 Task: Show report/block button in Hitesh Gulati message.
Action: Mouse moved to (581, 74)
Screenshot: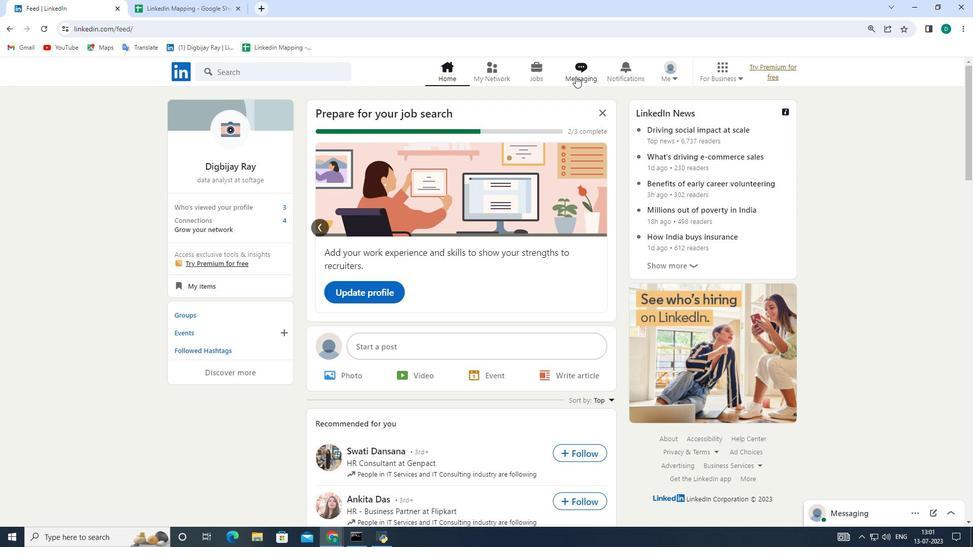 
Action: Mouse pressed left at (581, 74)
Screenshot: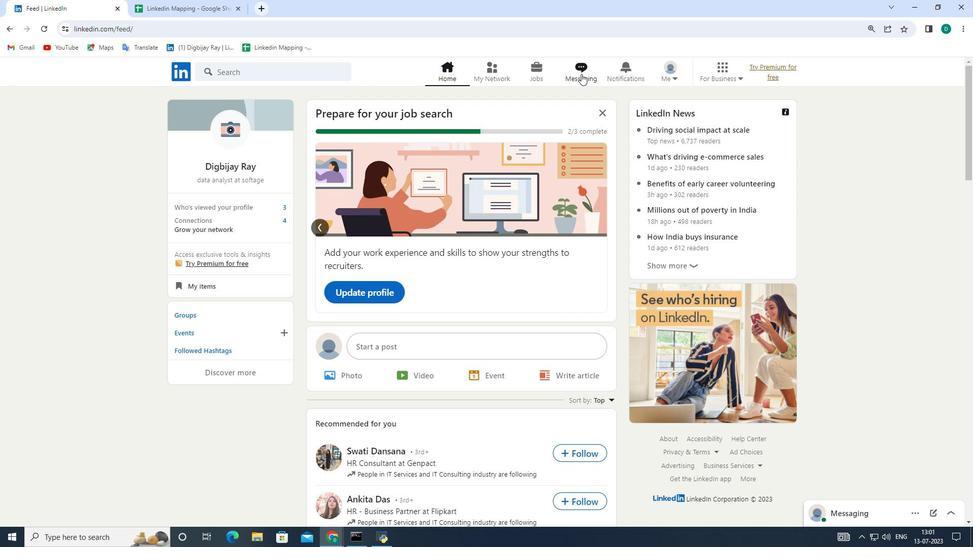 
Action: Mouse moved to (545, 118)
Screenshot: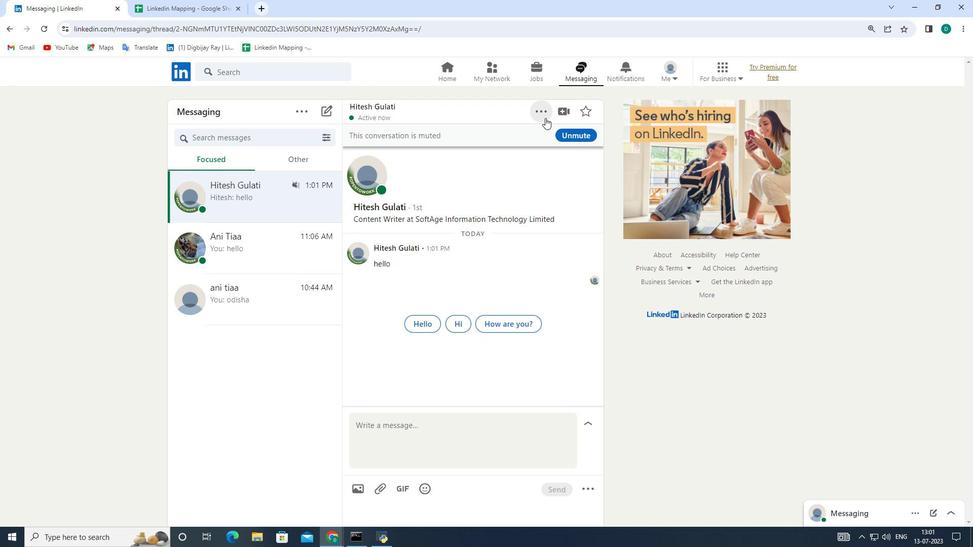 
Action: Mouse pressed left at (545, 118)
Screenshot: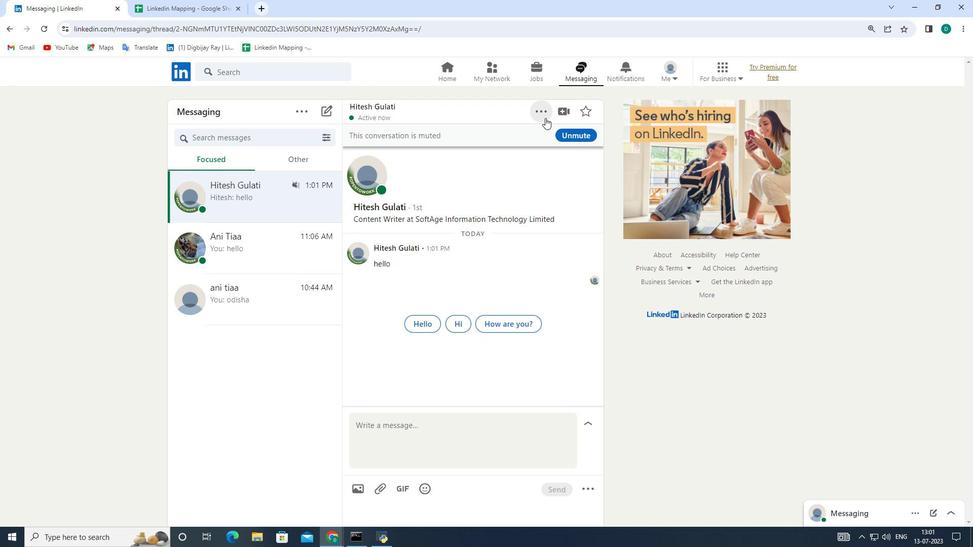 
Action: Mouse moved to (464, 288)
Screenshot: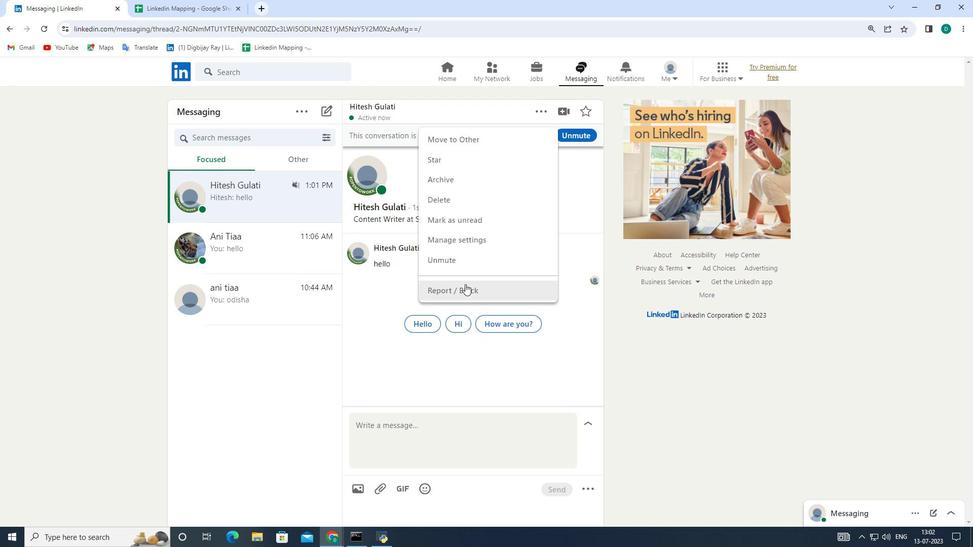 
Action: Mouse pressed left at (464, 288)
Screenshot: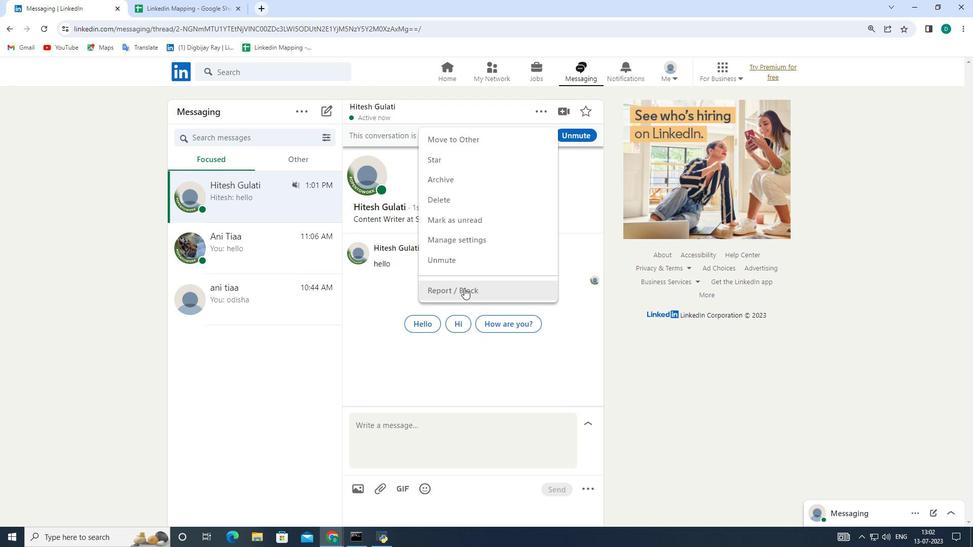 
Action: Mouse moved to (454, 280)
Screenshot: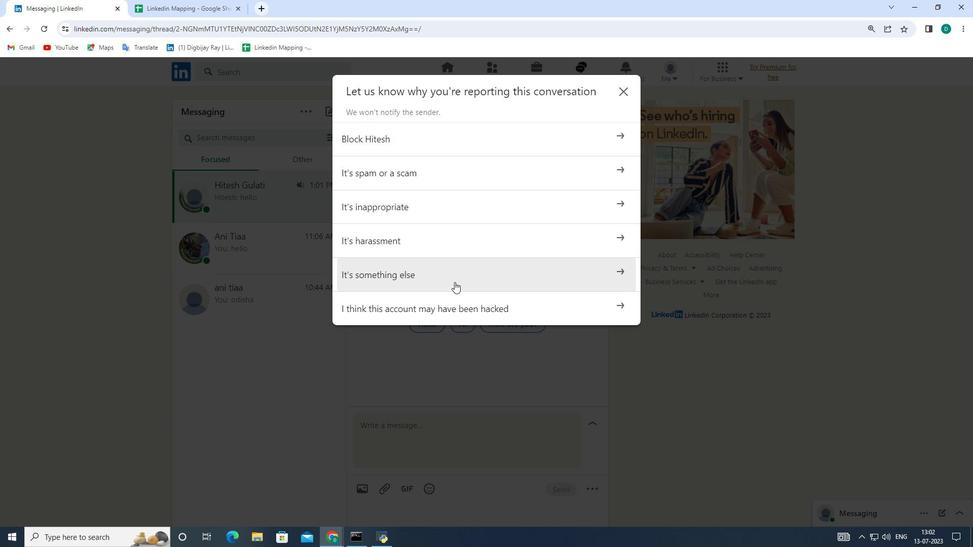 
